 Task: Change the editor's large file confirmation to 1200 in the workbench.
Action: Mouse moved to (14, 491)
Screenshot: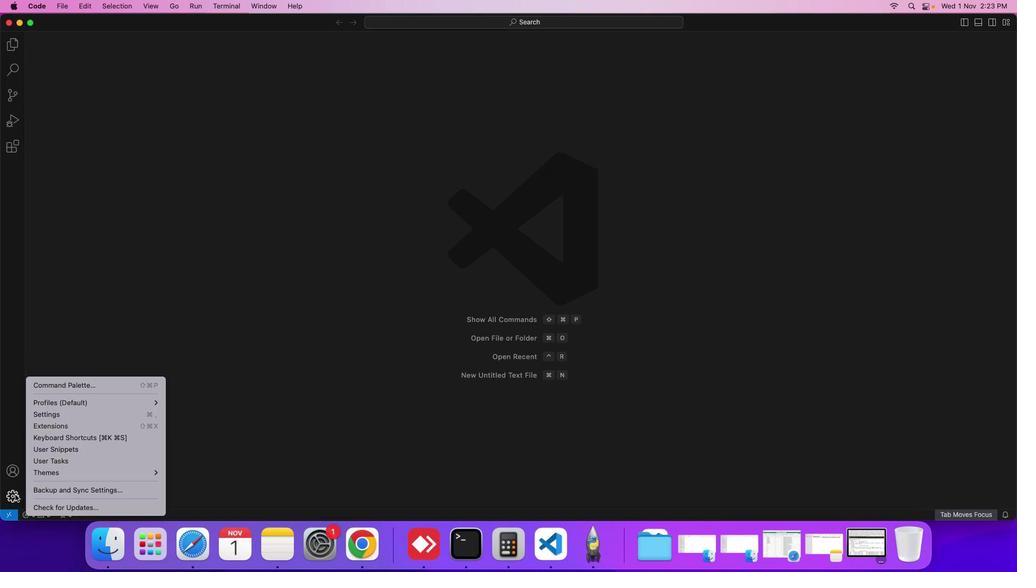 
Action: Mouse pressed left at (14, 491)
Screenshot: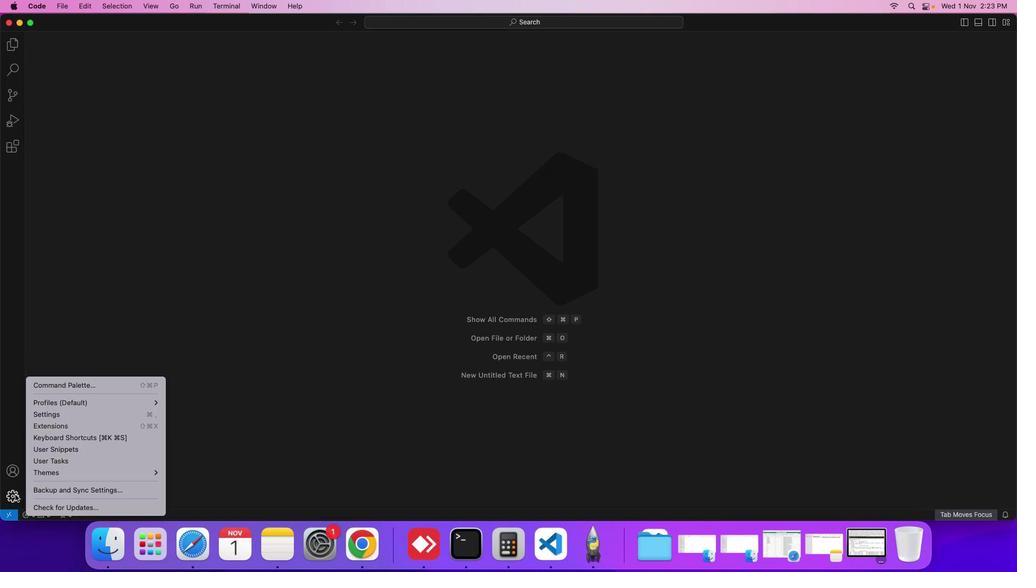 
Action: Mouse moved to (62, 416)
Screenshot: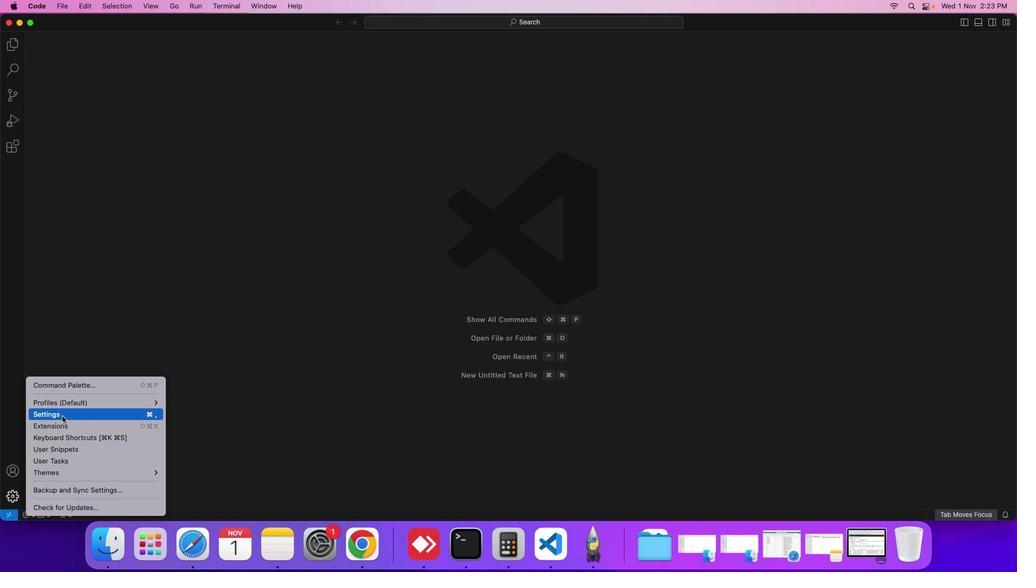 
Action: Mouse pressed left at (62, 416)
Screenshot: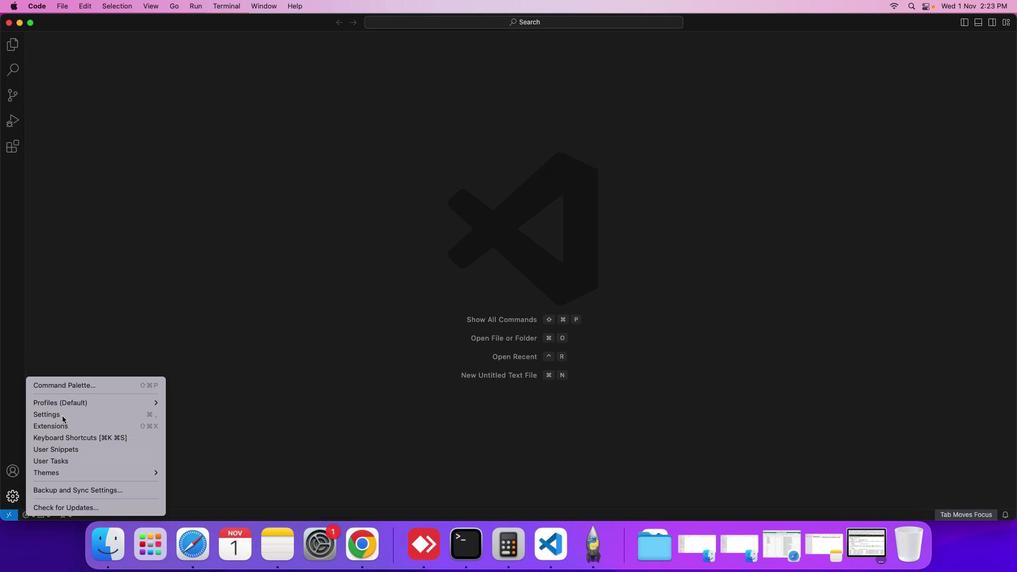 
Action: Mouse moved to (242, 129)
Screenshot: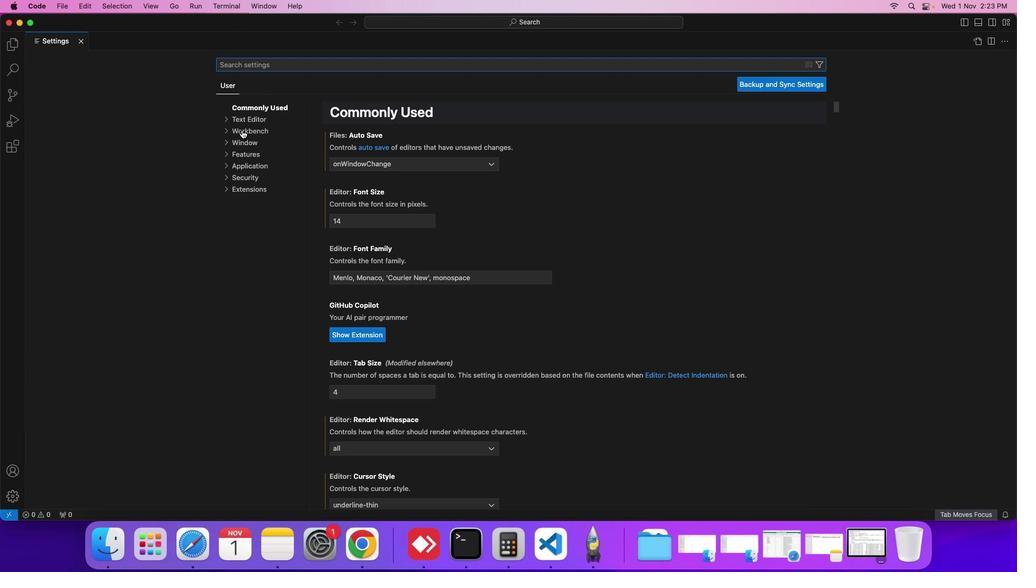 
Action: Mouse pressed left at (242, 129)
Screenshot: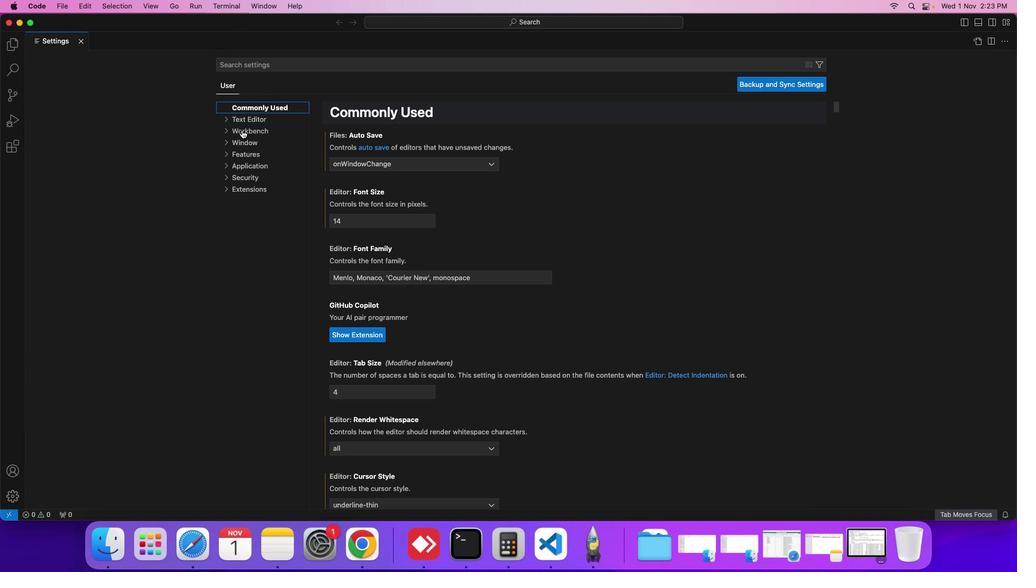 
Action: Mouse moved to (437, 272)
Screenshot: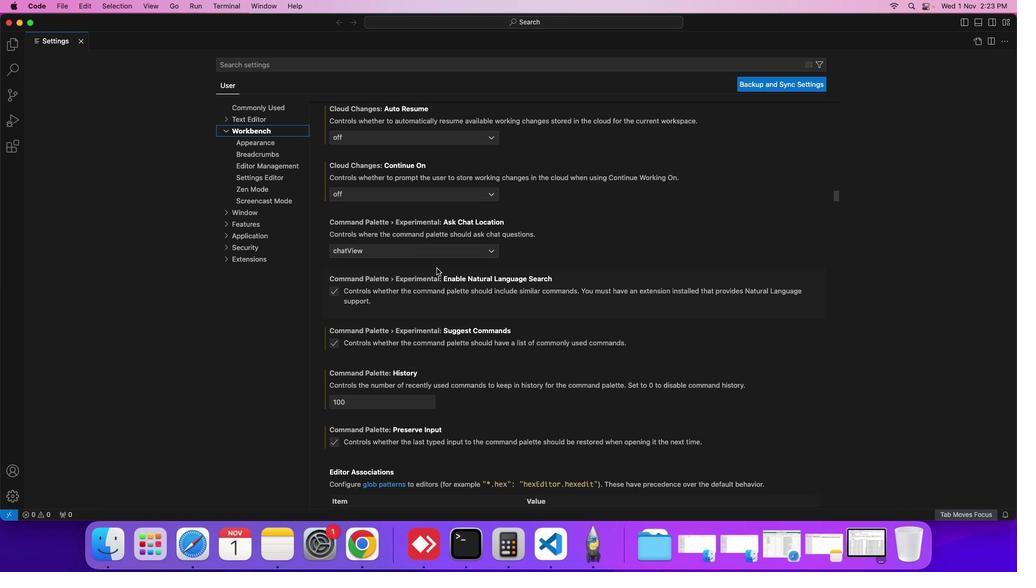 
Action: Mouse scrolled (437, 272) with delta (0, 0)
Screenshot: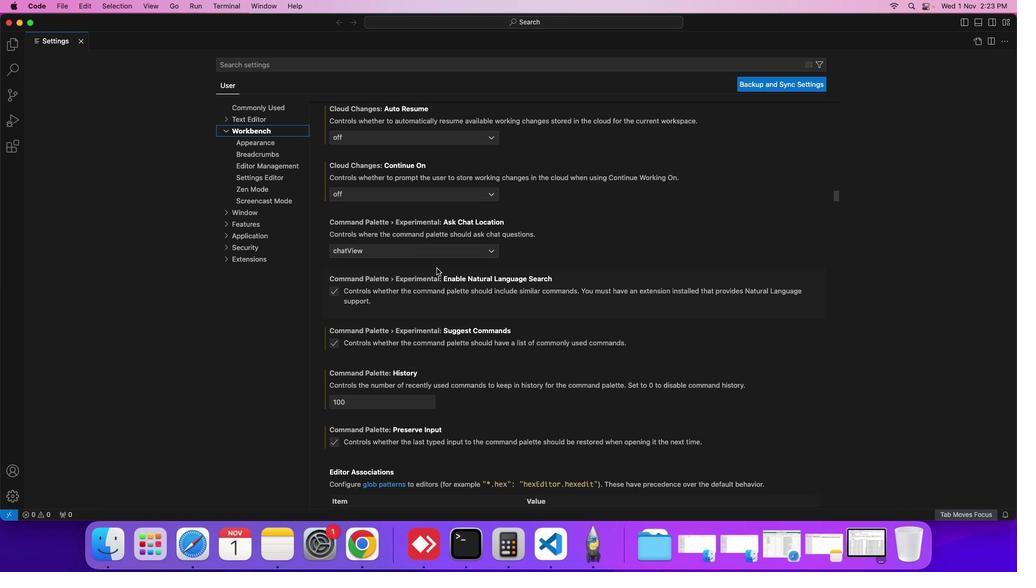 
Action: Mouse moved to (437, 268)
Screenshot: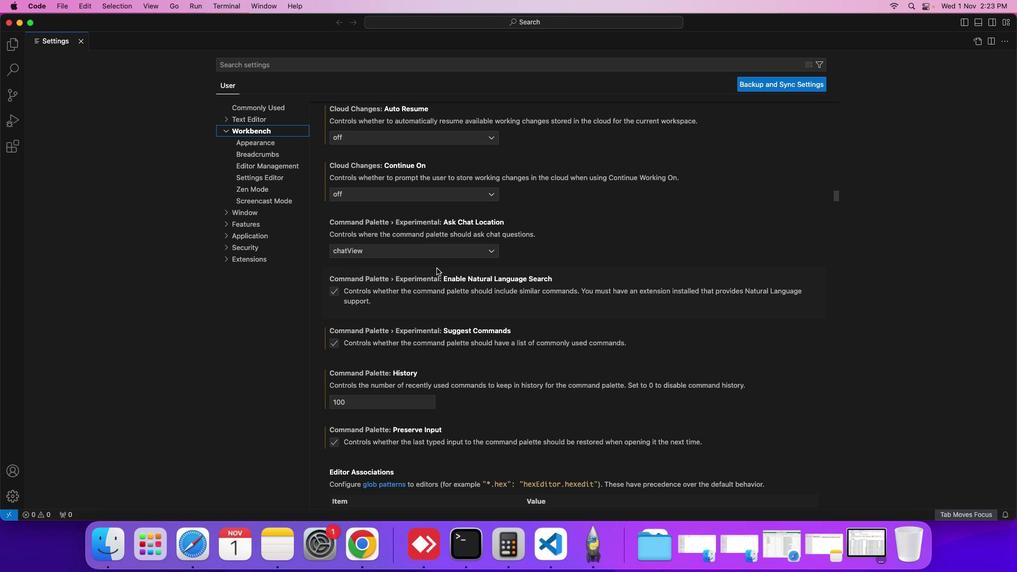 
Action: Mouse scrolled (437, 268) with delta (0, 0)
Screenshot: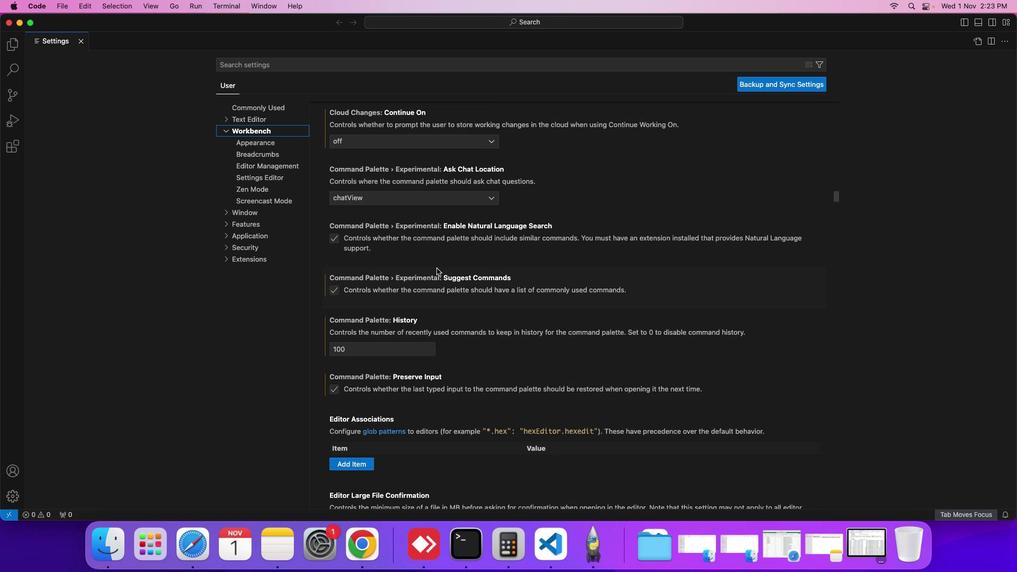 
Action: Mouse scrolled (437, 268) with delta (0, 0)
Screenshot: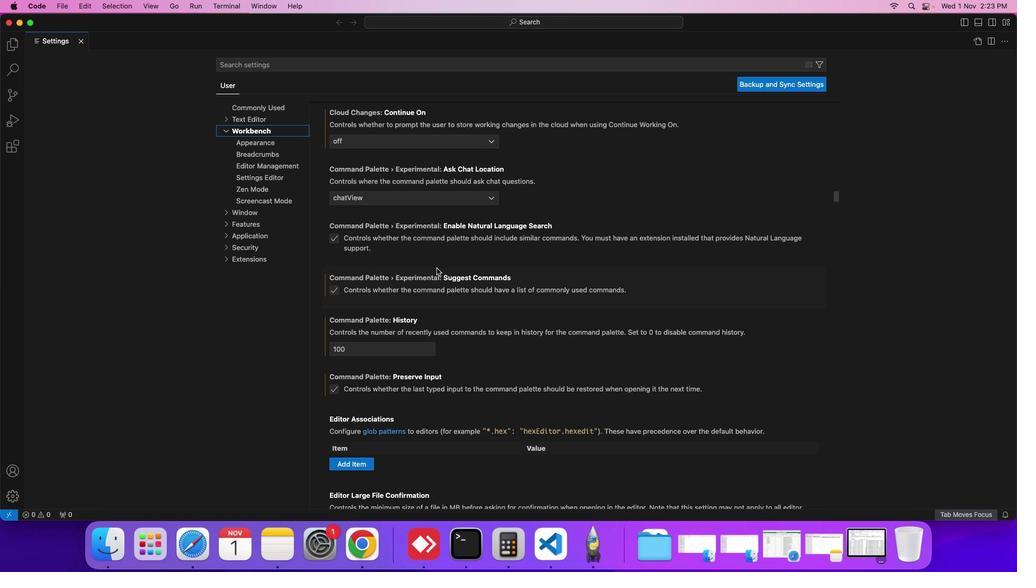 
Action: Mouse scrolled (437, 268) with delta (0, 0)
Screenshot: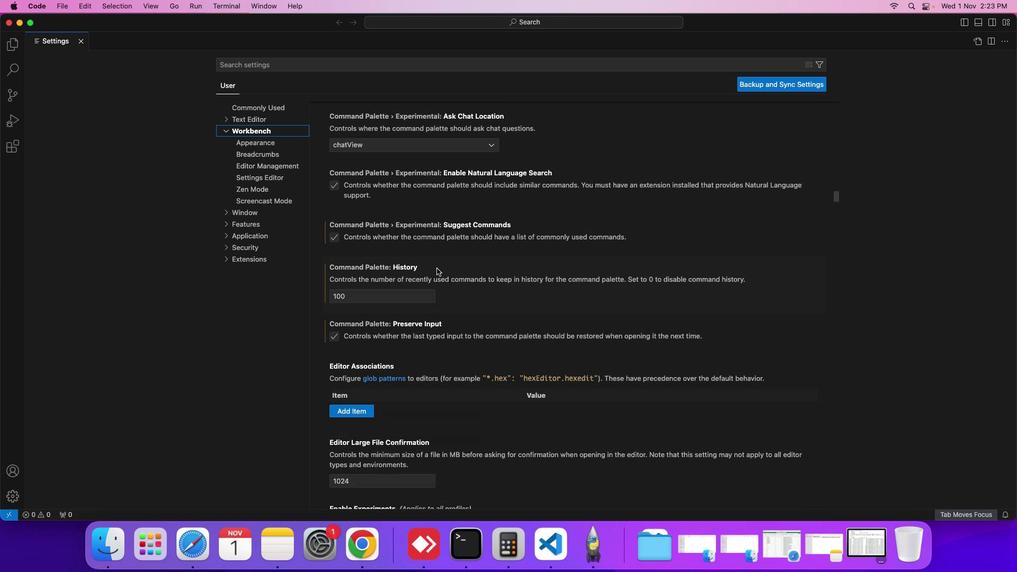 
Action: Mouse scrolled (437, 268) with delta (0, 0)
Screenshot: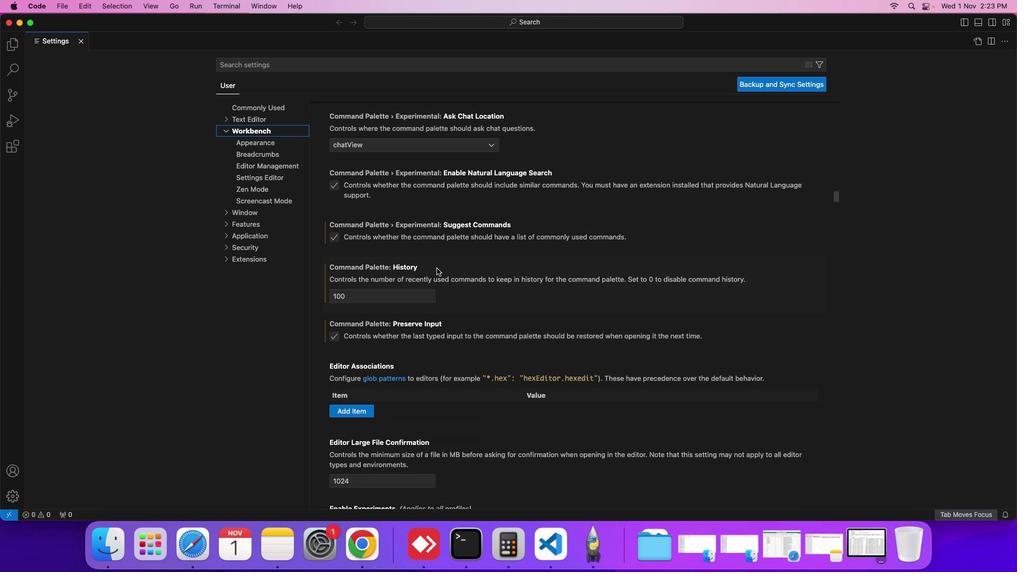 
Action: Mouse scrolled (437, 268) with delta (0, 0)
Screenshot: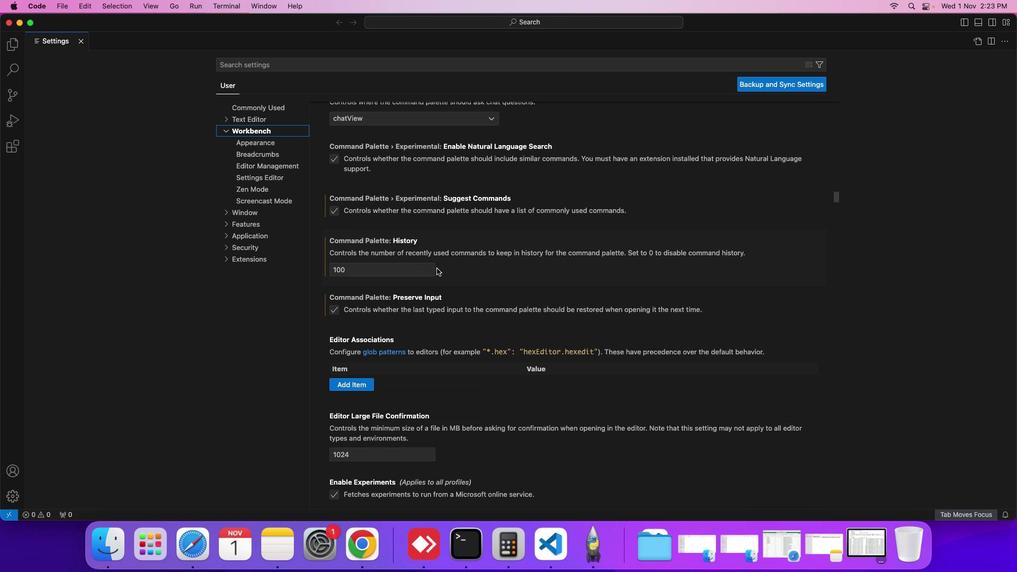
Action: Mouse scrolled (437, 268) with delta (0, 0)
Screenshot: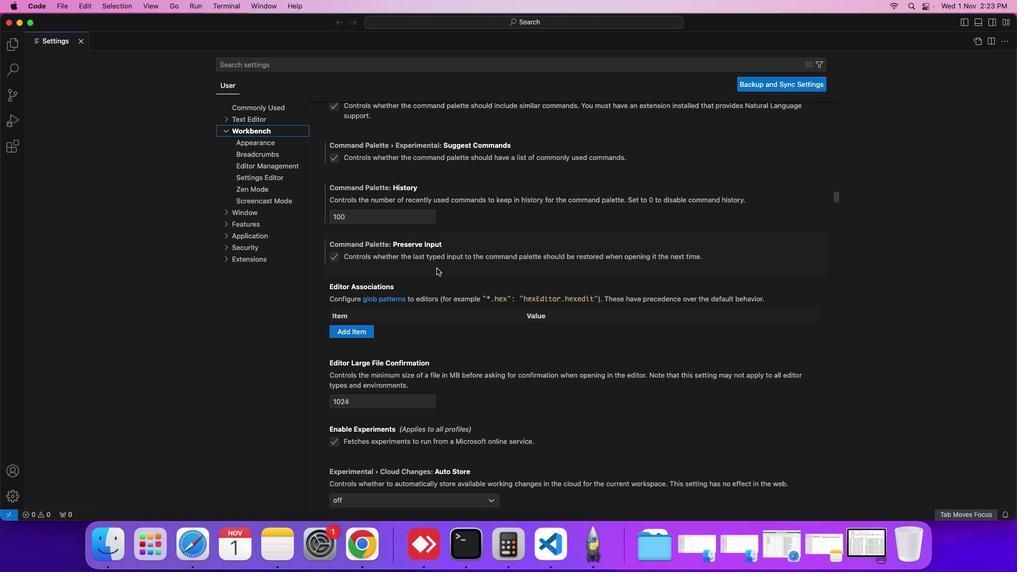 
Action: Mouse scrolled (437, 268) with delta (0, 0)
Screenshot: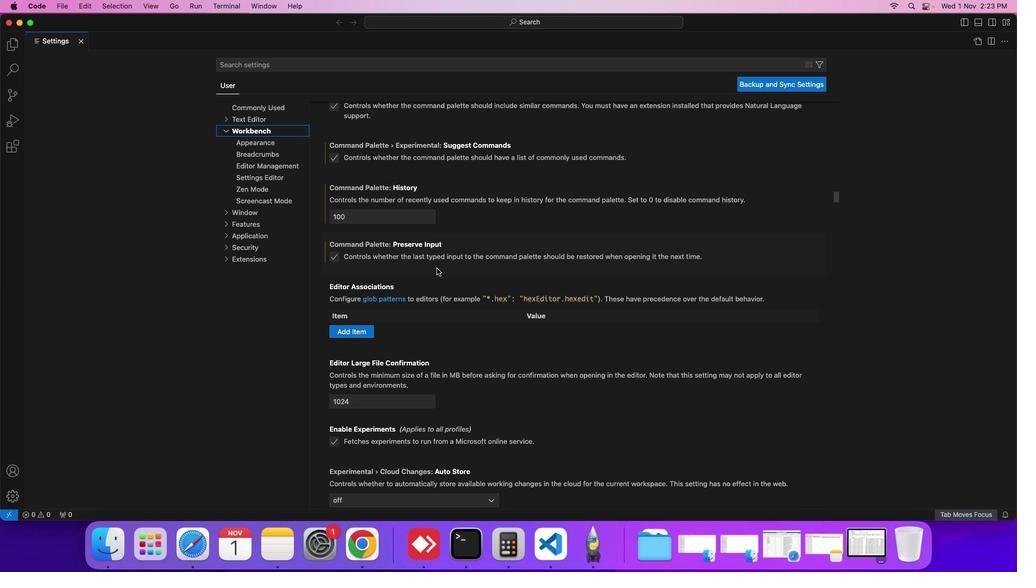 
Action: Mouse moved to (390, 402)
Screenshot: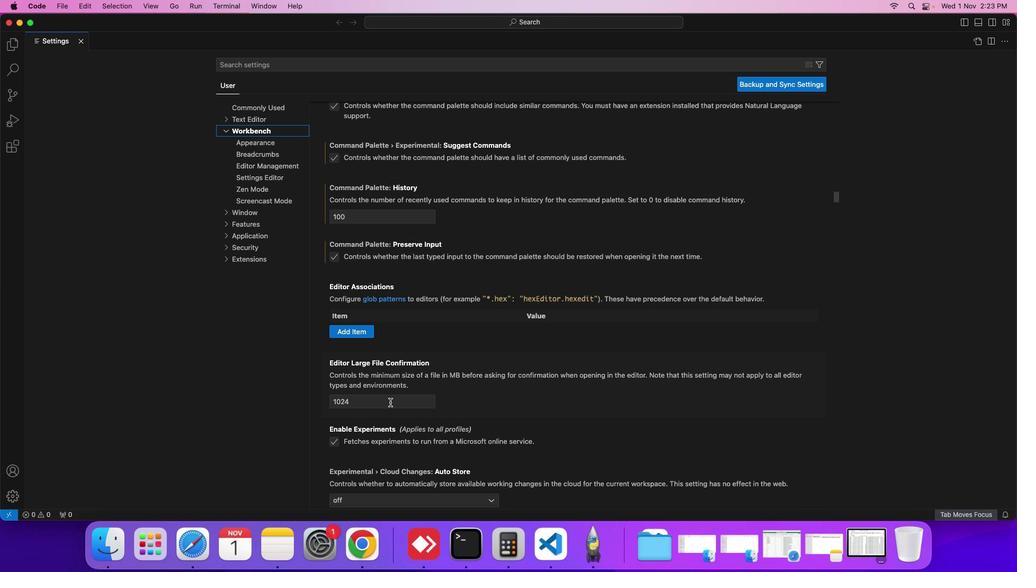 
Action: Mouse pressed left at (390, 402)
Screenshot: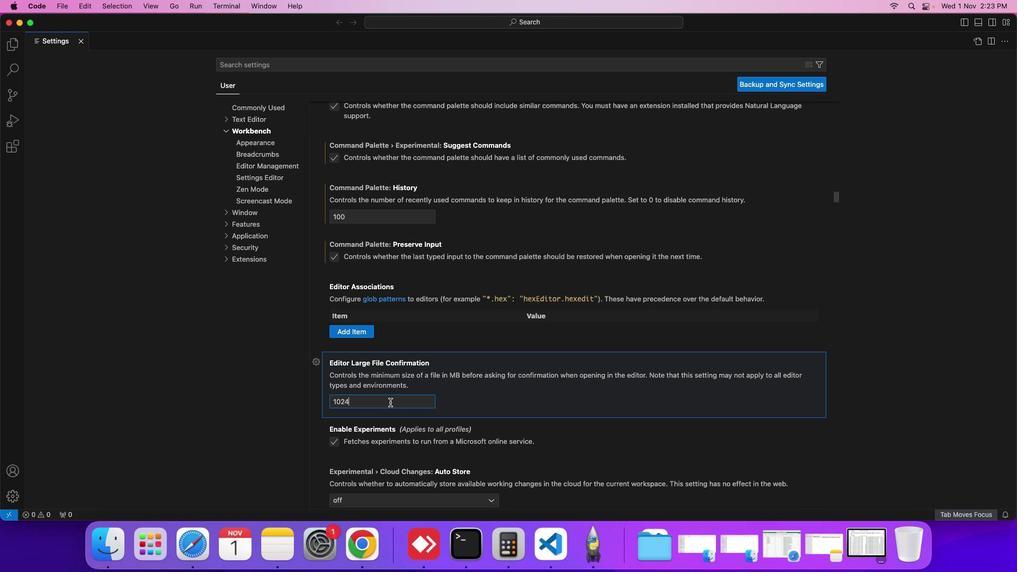 
Action: Key pressed Key.backspaceKey.backspaceKey.backspaceKey.backspace'1''2''0''0'
Screenshot: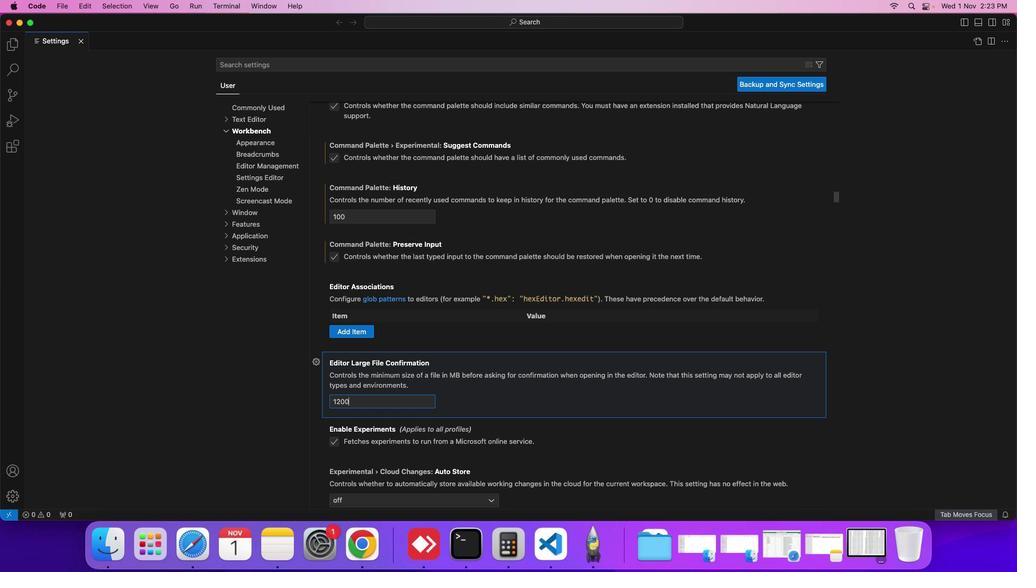 
Action: Mouse moved to (289, 309)
Screenshot: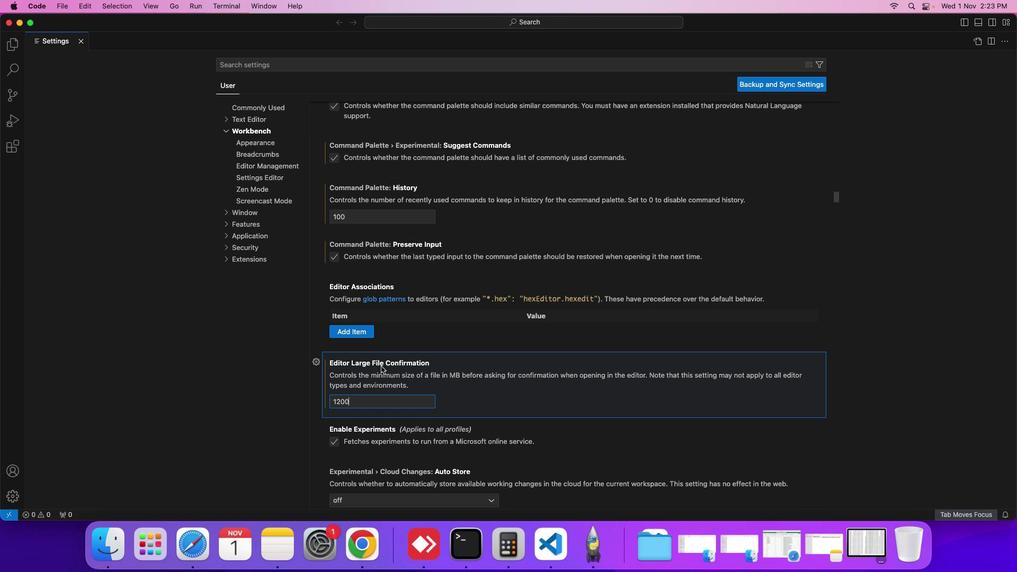 
